 Task: Create Board Data Visualization to Workspace Content Strategy. Create Board IT Asset Management to Workspace Content Strategy. Create Board Customer Satisfaction Survey Design and Analysis to Workspace Content Strategy
Action: Mouse moved to (376, 80)
Screenshot: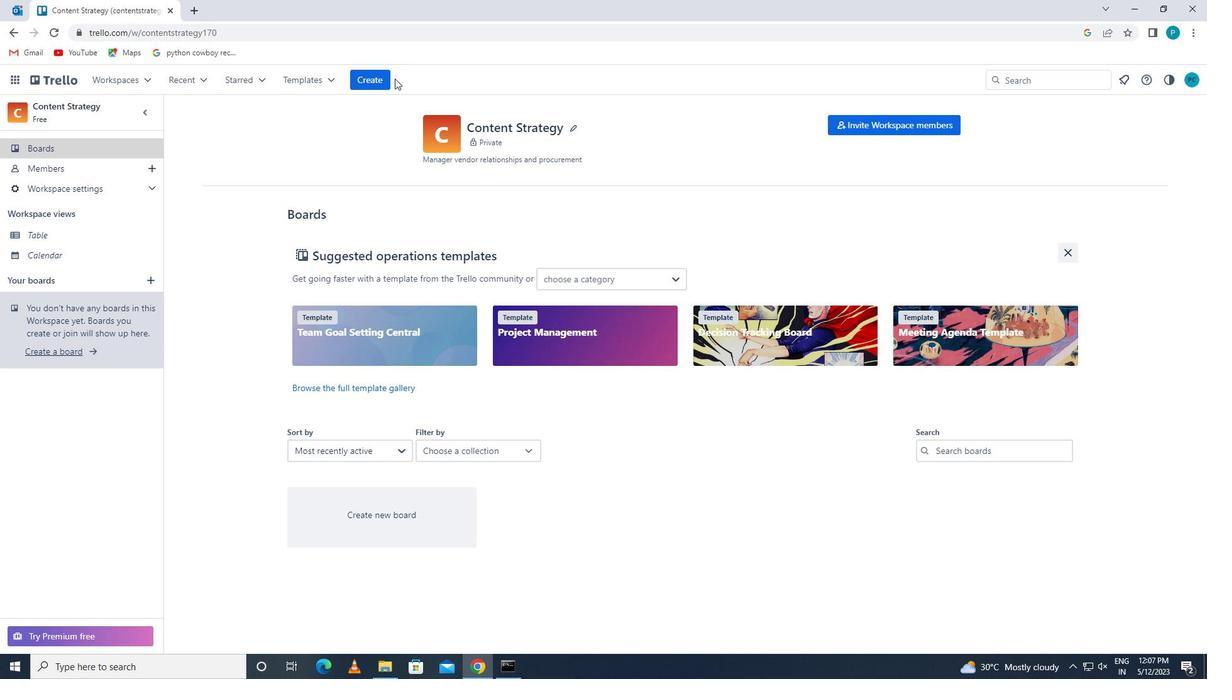 
Action: Mouse pressed left at (376, 80)
Screenshot: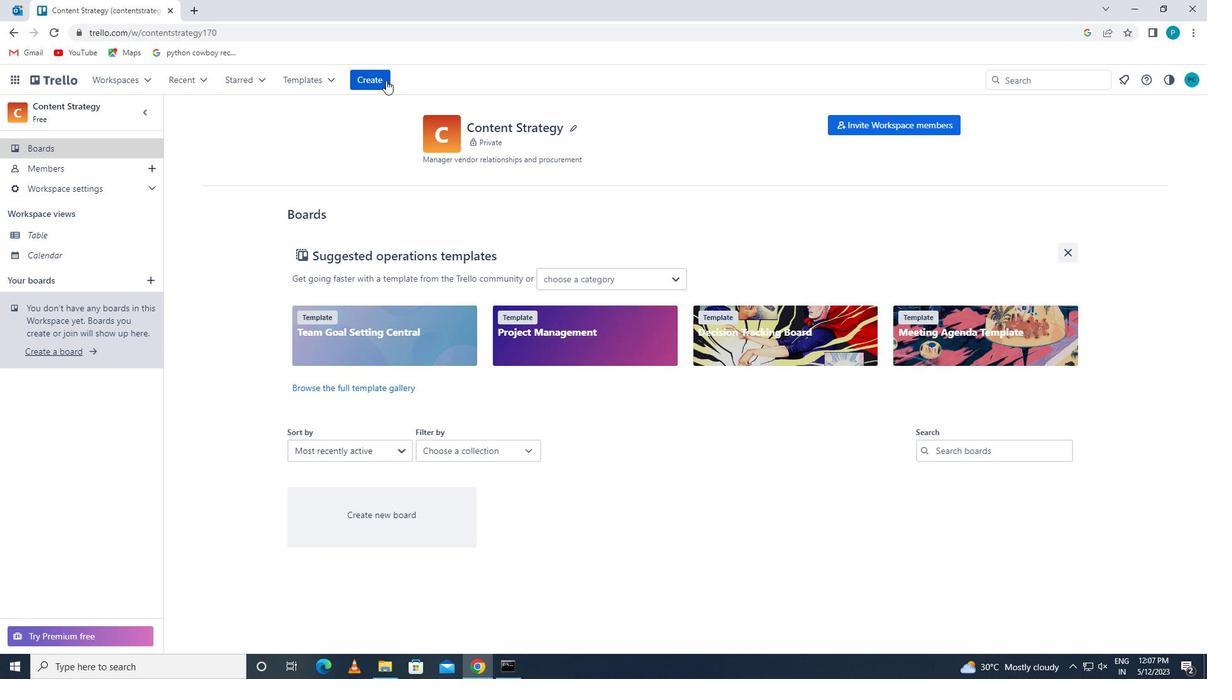 
Action: Mouse moved to (373, 120)
Screenshot: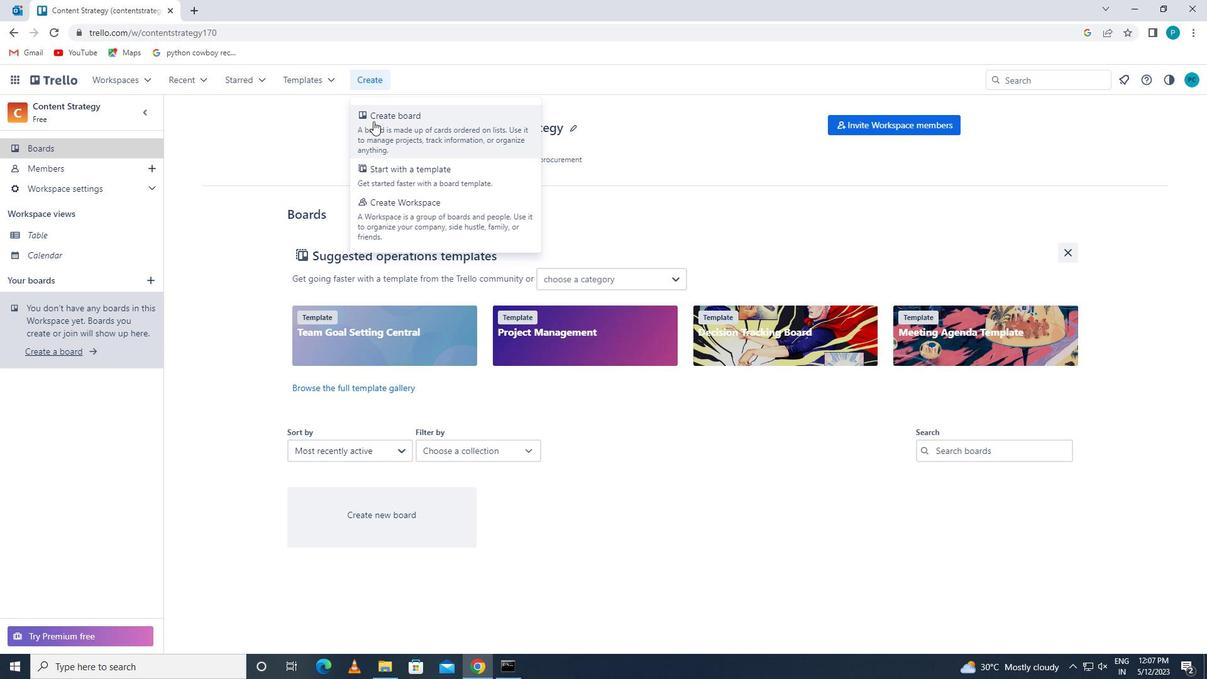 
Action: Mouse pressed left at (373, 120)
Screenshot: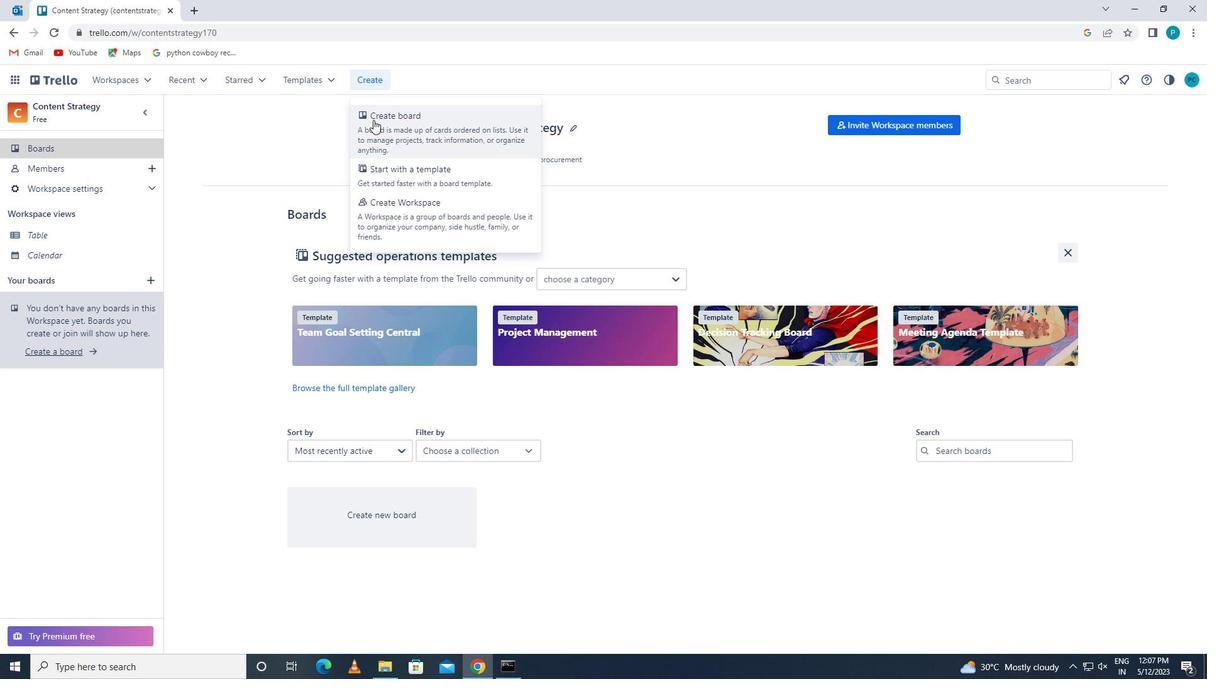 
Action: Mouse moved to (397, 316)
Screenshot: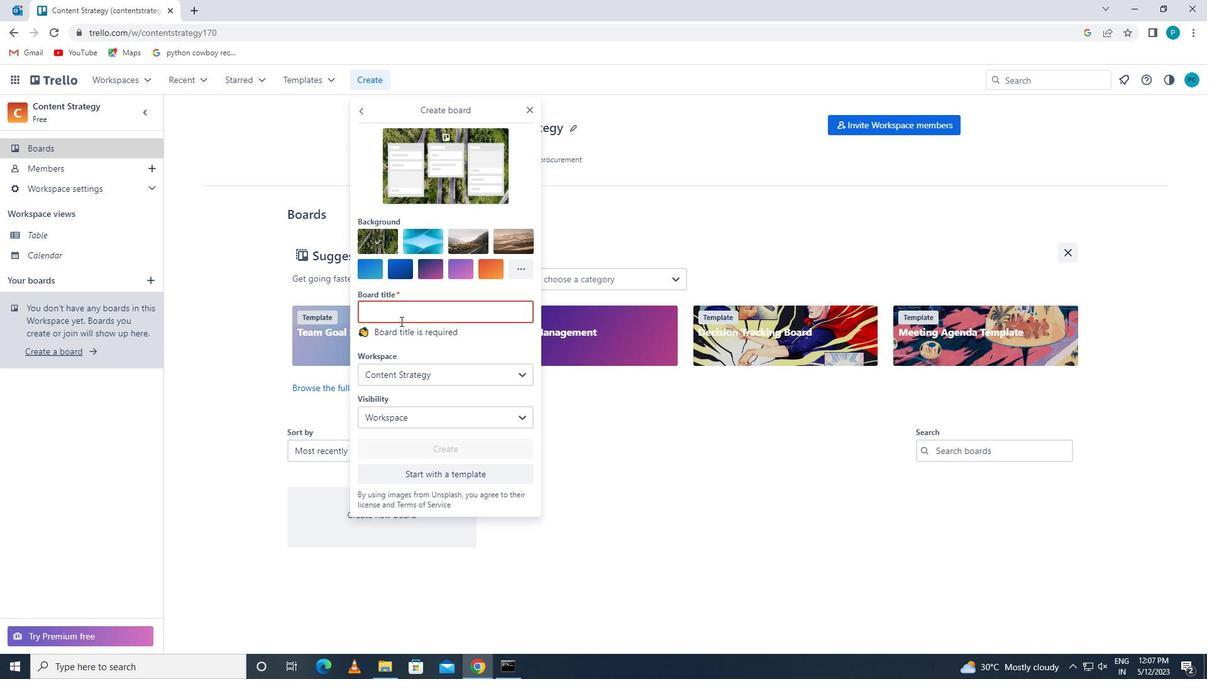 
Action: Mouse pressed left at (397, 316)
Screenshot: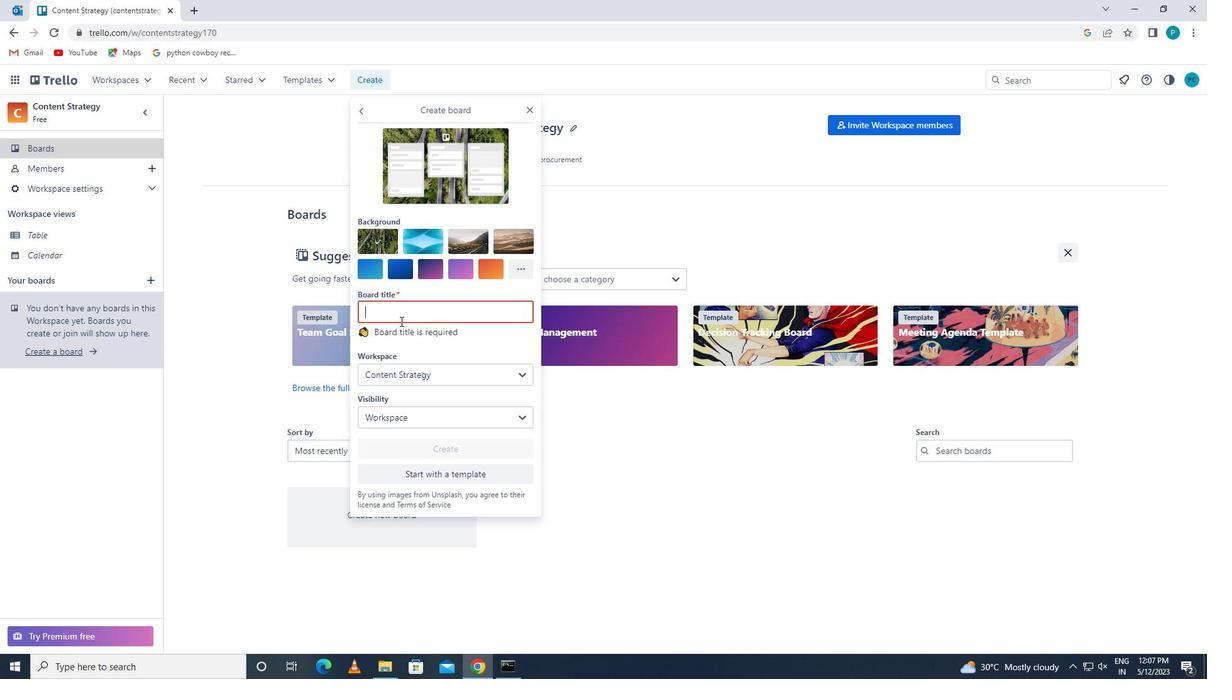 
Action: Key pressed <Key.caps_lock>d<Key.caps_lock>ata<Key.space><Key.caps_lock>v<Key.caps_lock>isualization<Key.space>
Screenshot: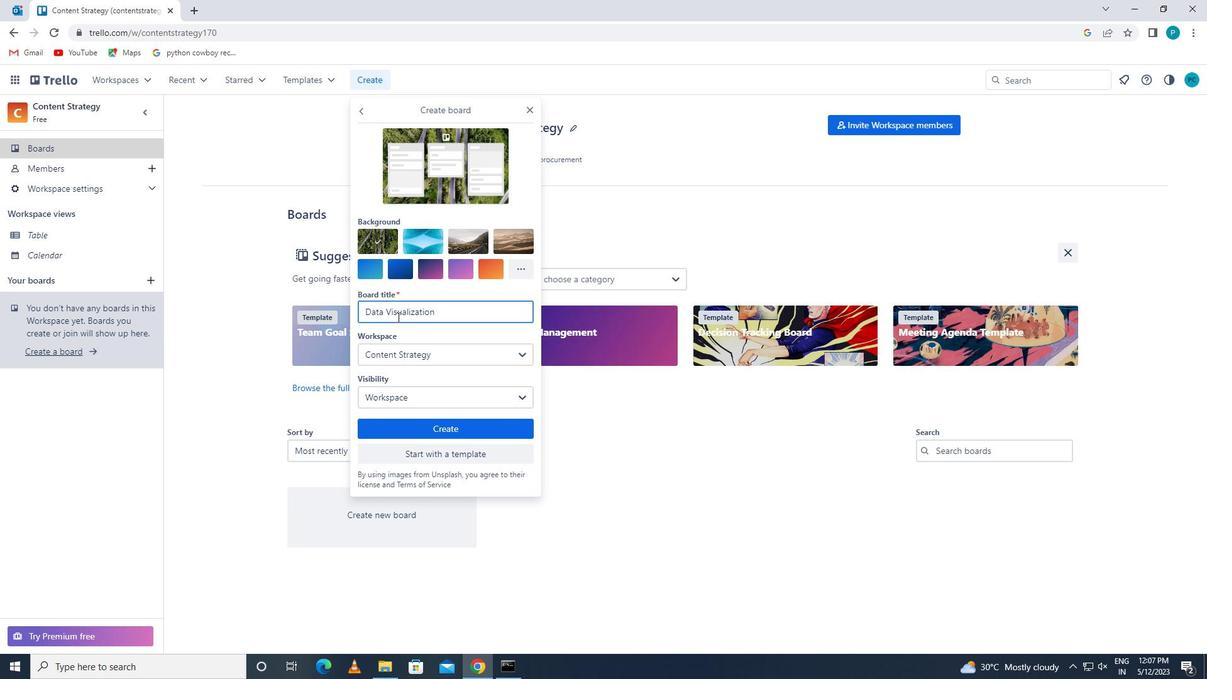 
Action: Mouse moved to (379, 354)
Screenshot: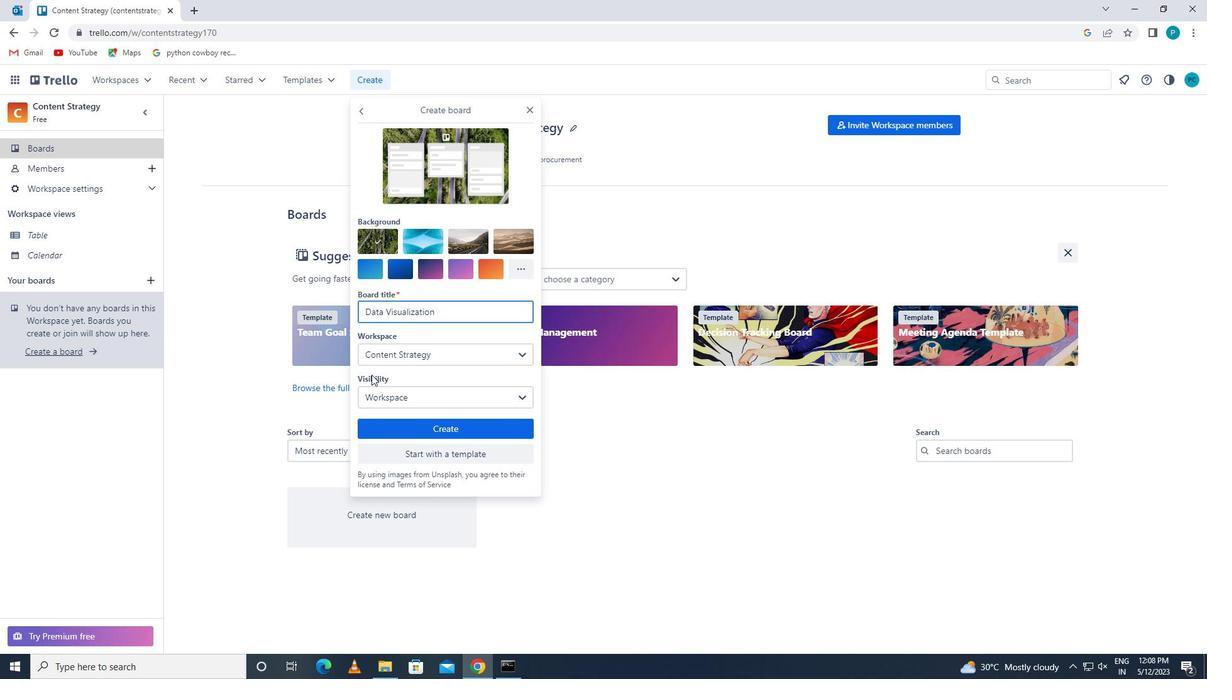 
Action: Mouse pressed left at (379, 354)
Screenshot: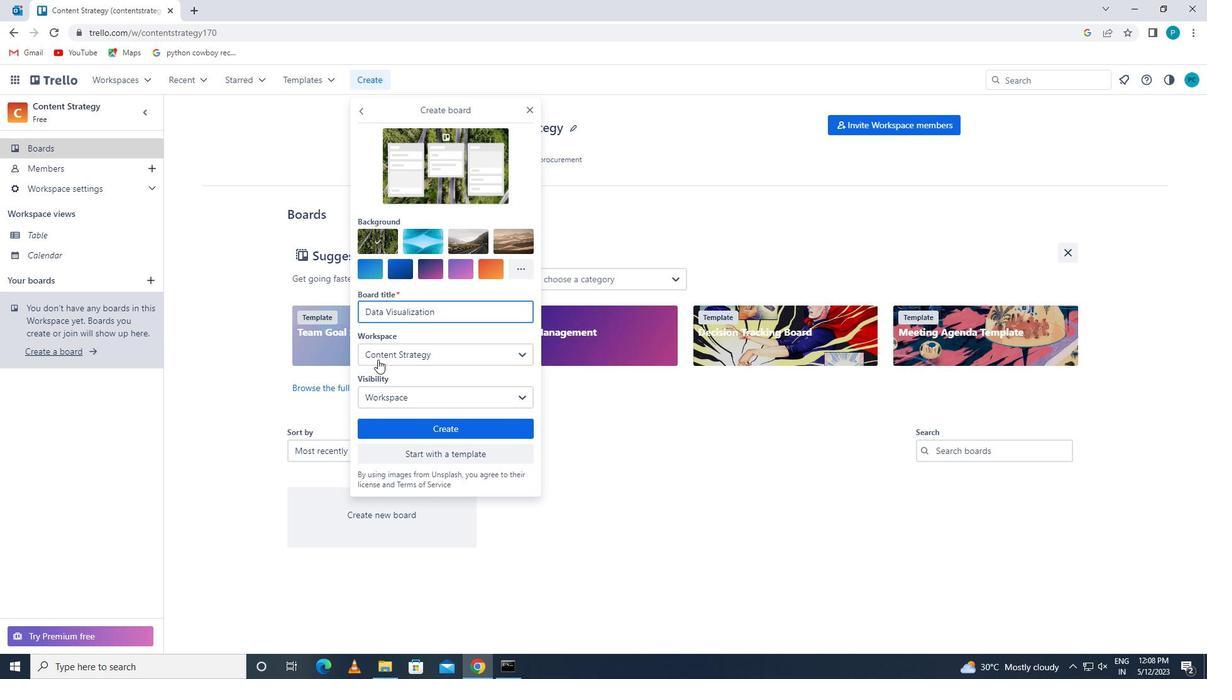 
Action: Mouse moved to (413, 538)
Screenshot: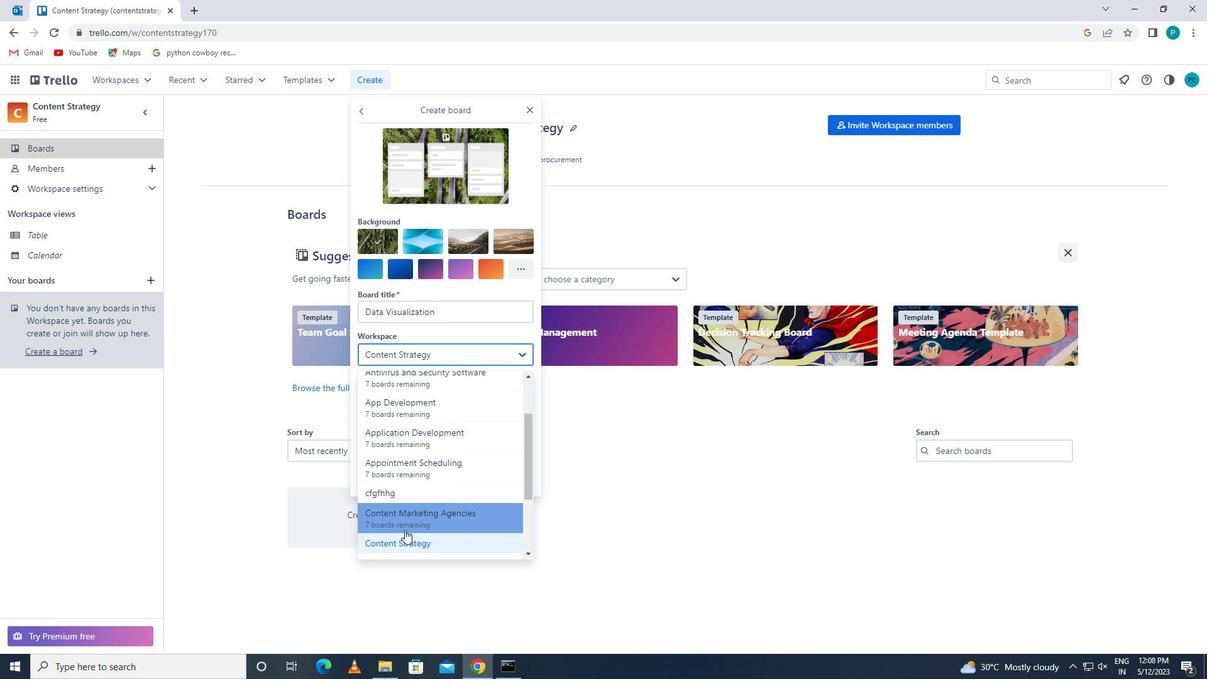 
Action: Mouse pressed left at (413, 538)
Screenshot: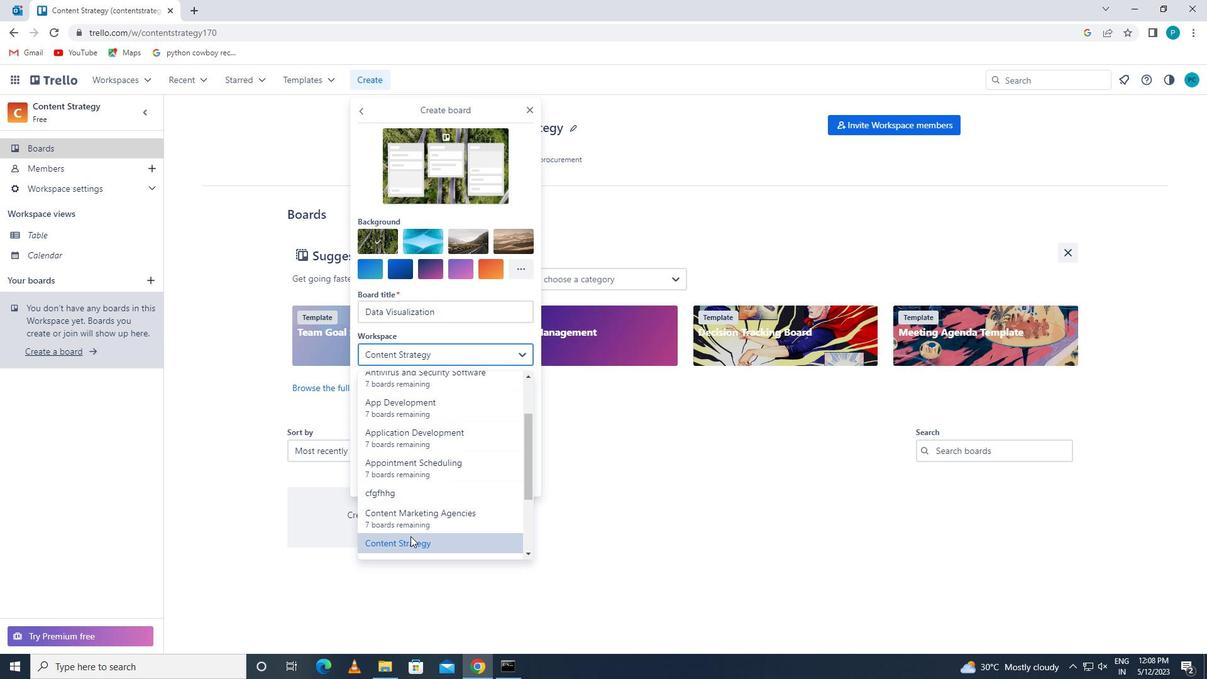 
Action: Mouse moved to (410, 433)
Screenshot: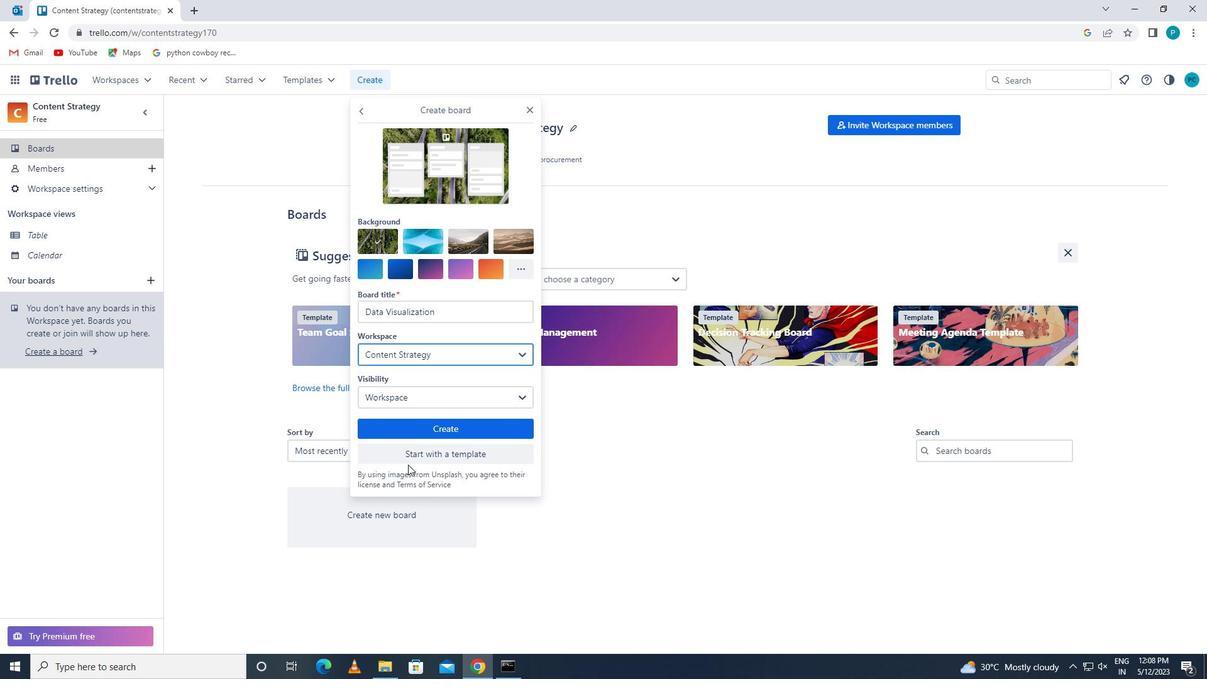 
Action: Mouse pressed left at (410, 433)
Screenshot: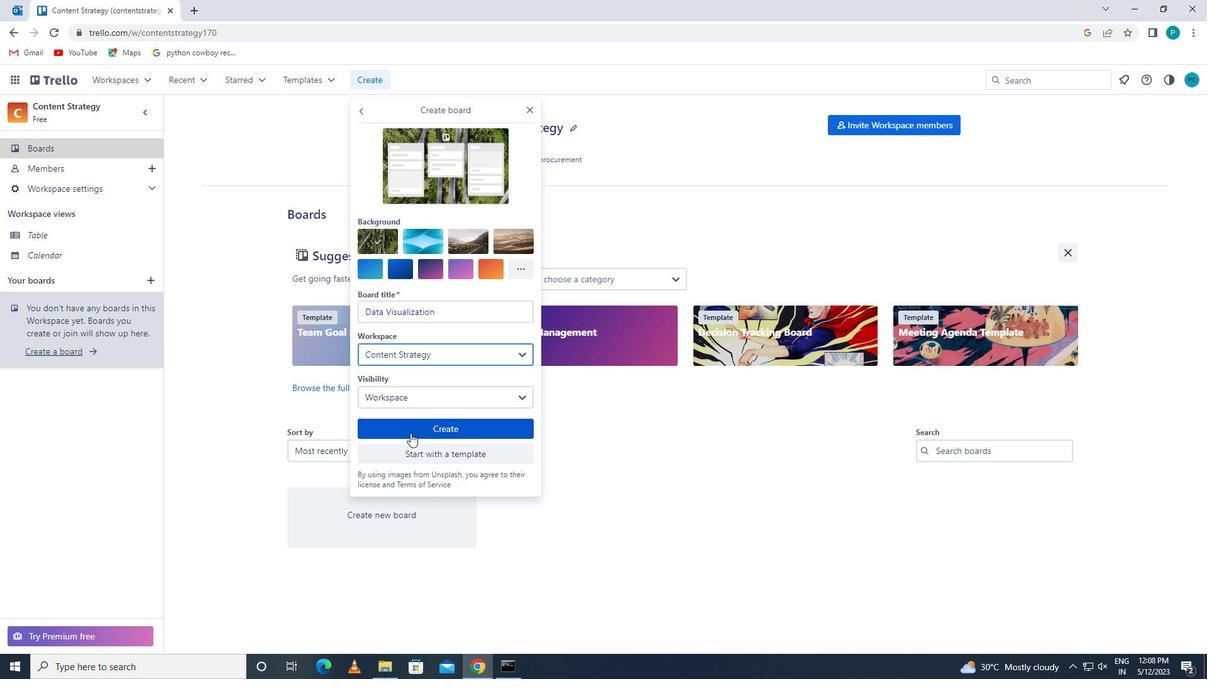 
Action: Mouse moved to (361, 85)
Screenshot: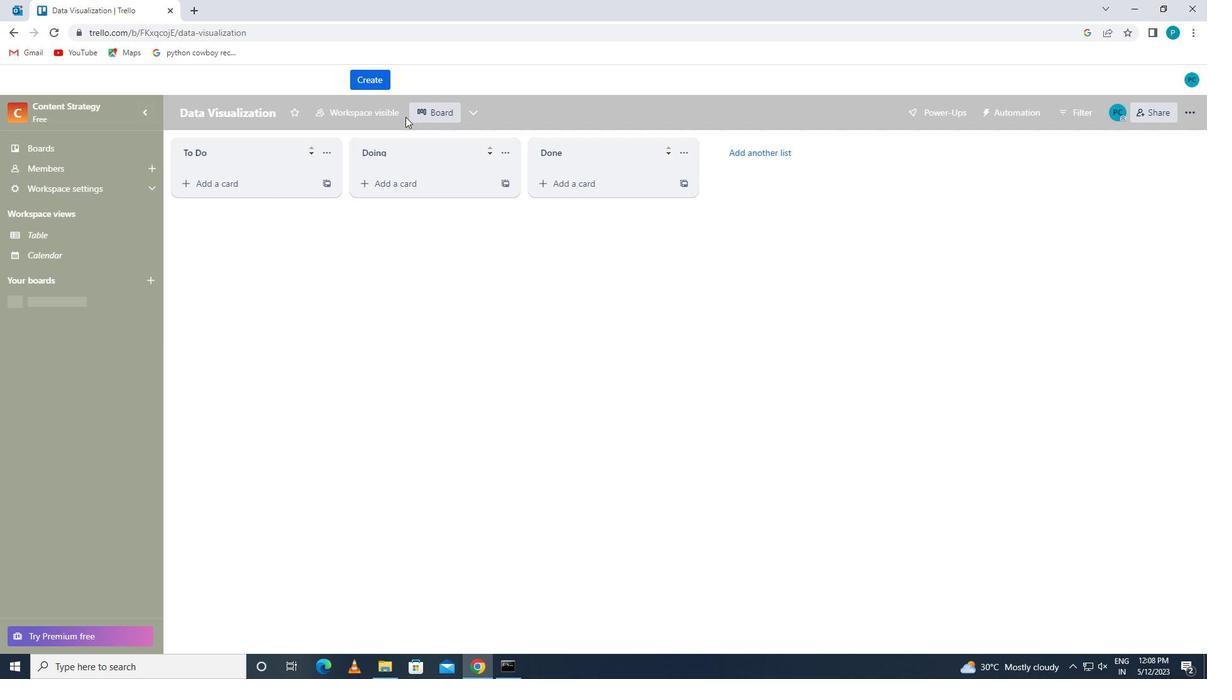 
Action: Mouse pressed left at (361, 85)
Screenshot: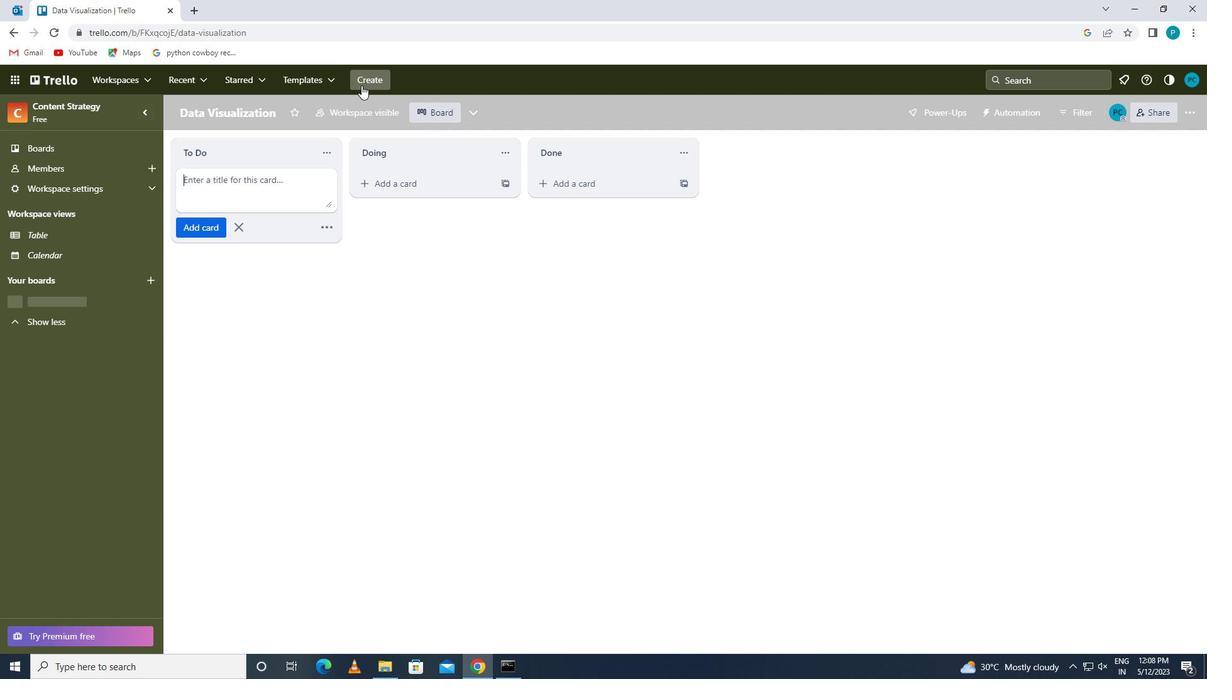 
Action: Mouse moved to (384, 113)
Screenshot: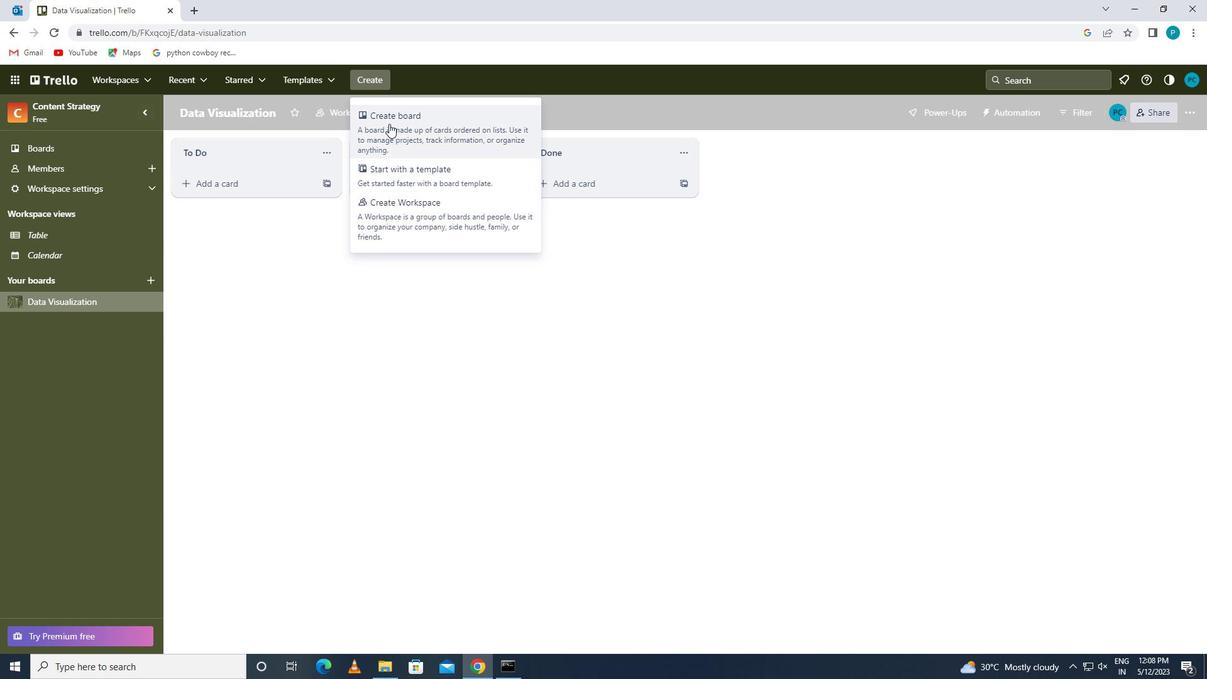 
Action: Mouse pressed left at (384, 113)
Screenshot: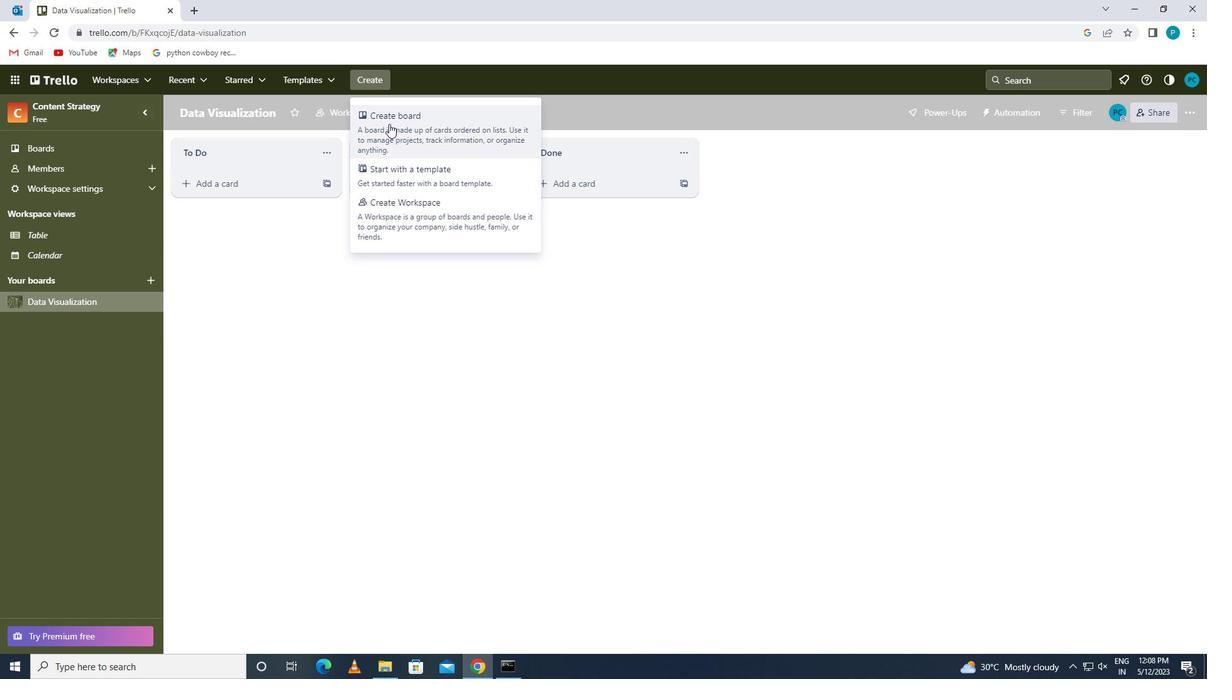 
Action: Mouse moved to (380, 313)
Screenshot: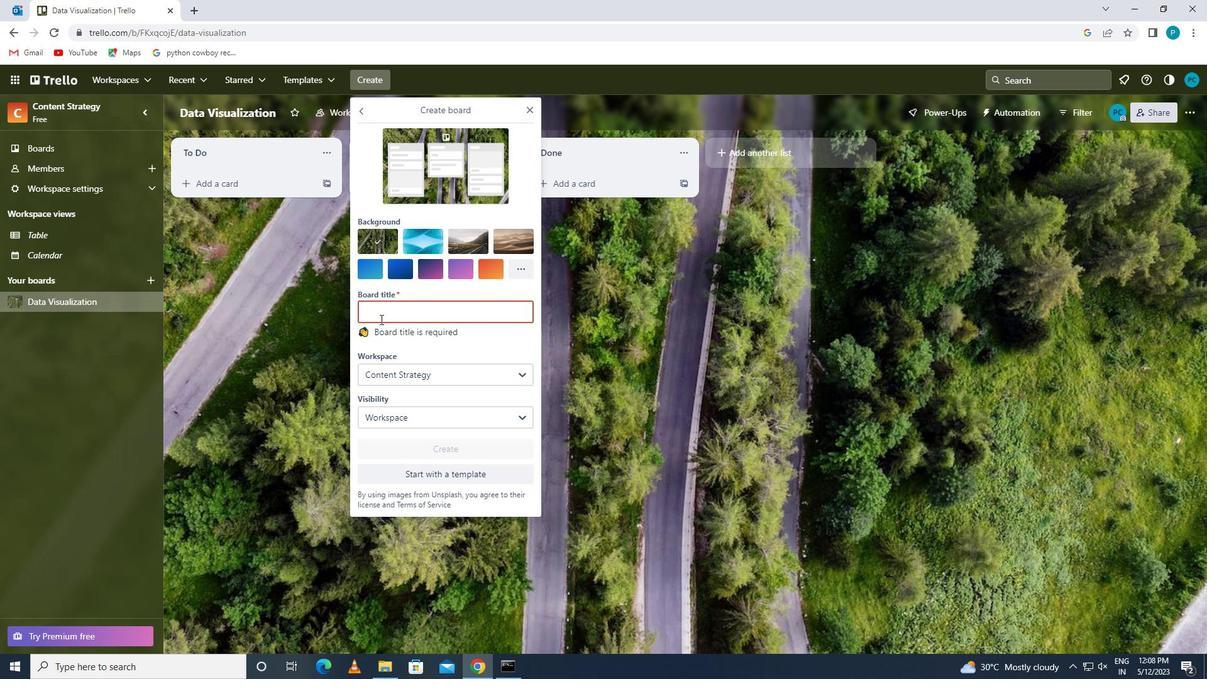 
Action: Mouse pressed left at (380, 313)
Screenshot: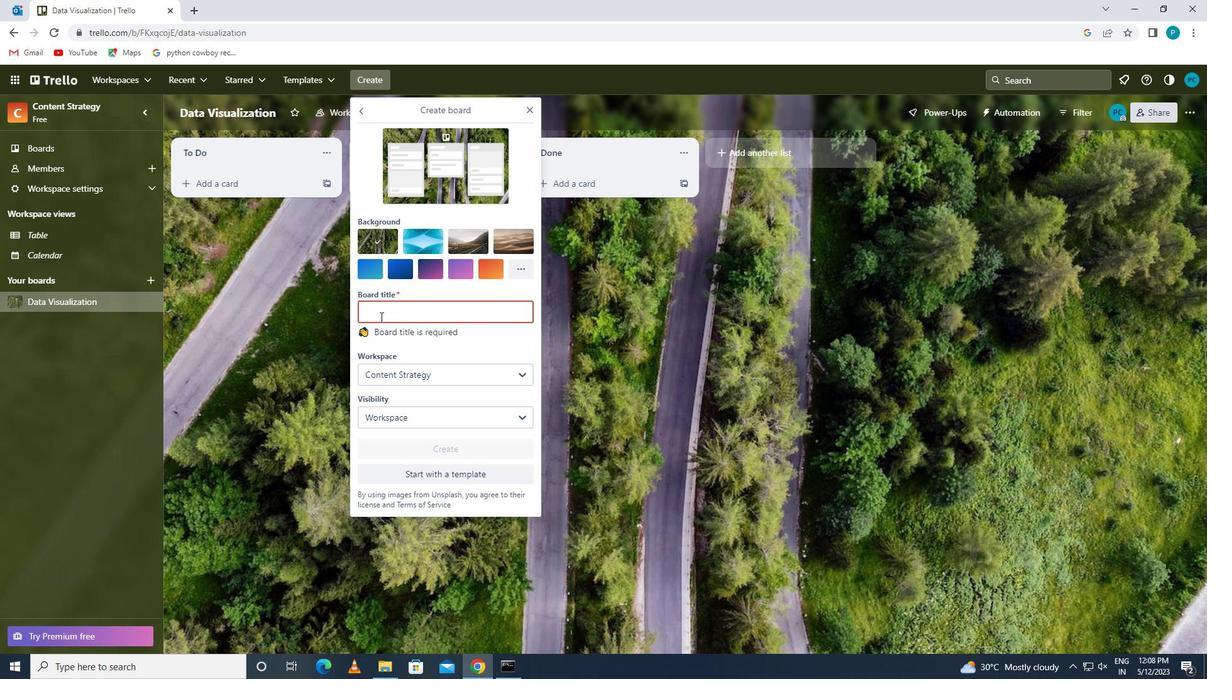 
Action: Key pressed <Key.caps_lock>it<Key.space>a<Key.caps_lock>sset<Key.space><Key.caps_lock>m<Key.caps_lock>am<Key.backspace>nagement
Screenshot: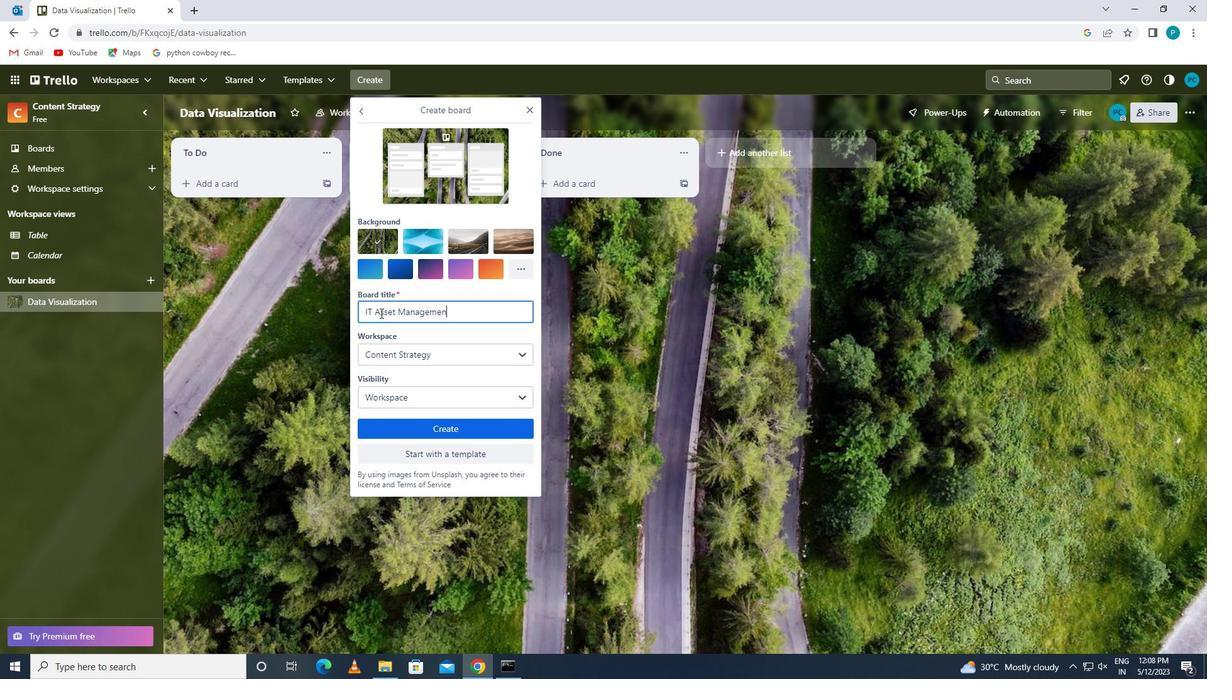 
Action: Mouse moved to (375, 349)
Screenshot: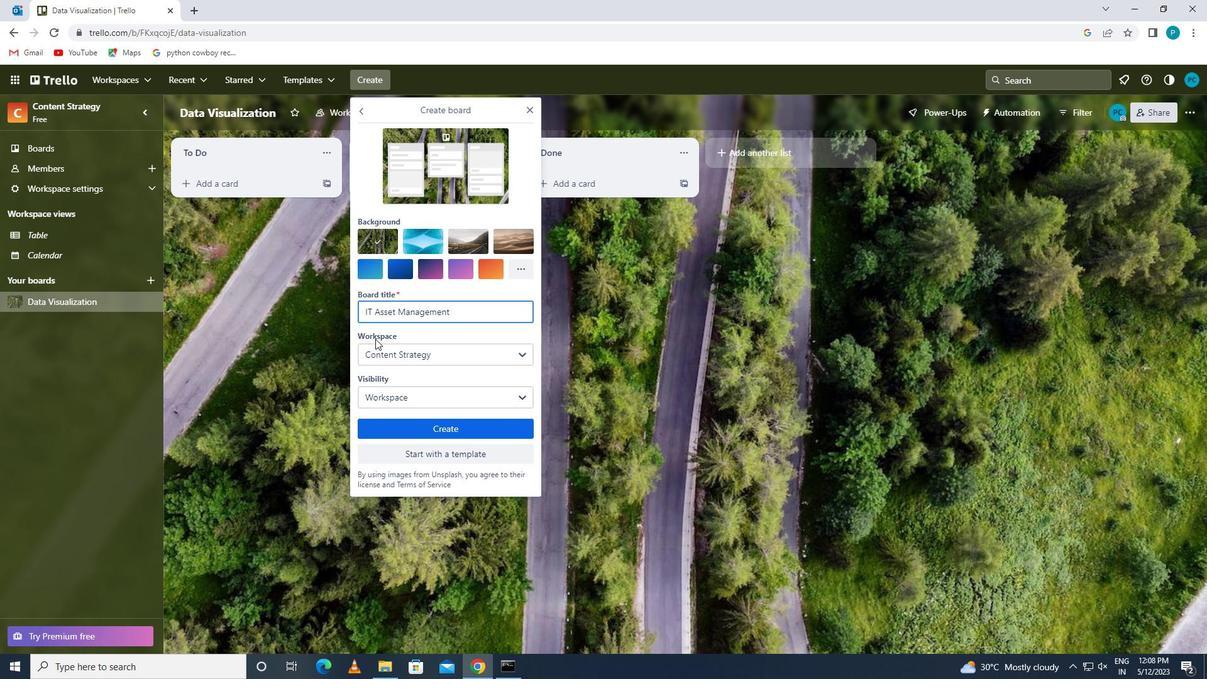 
Action: Mouse pressed left at (375, 349)
Screenshot: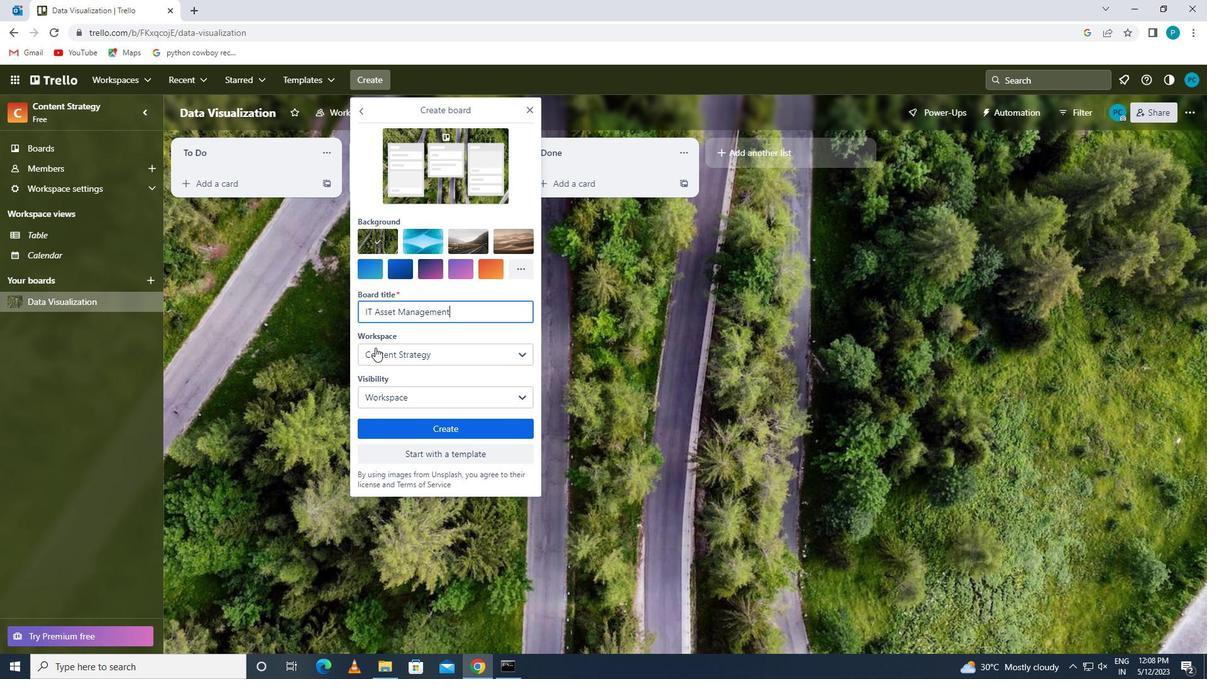 
Action: Mouse moved to (426, 535)
Screenshot: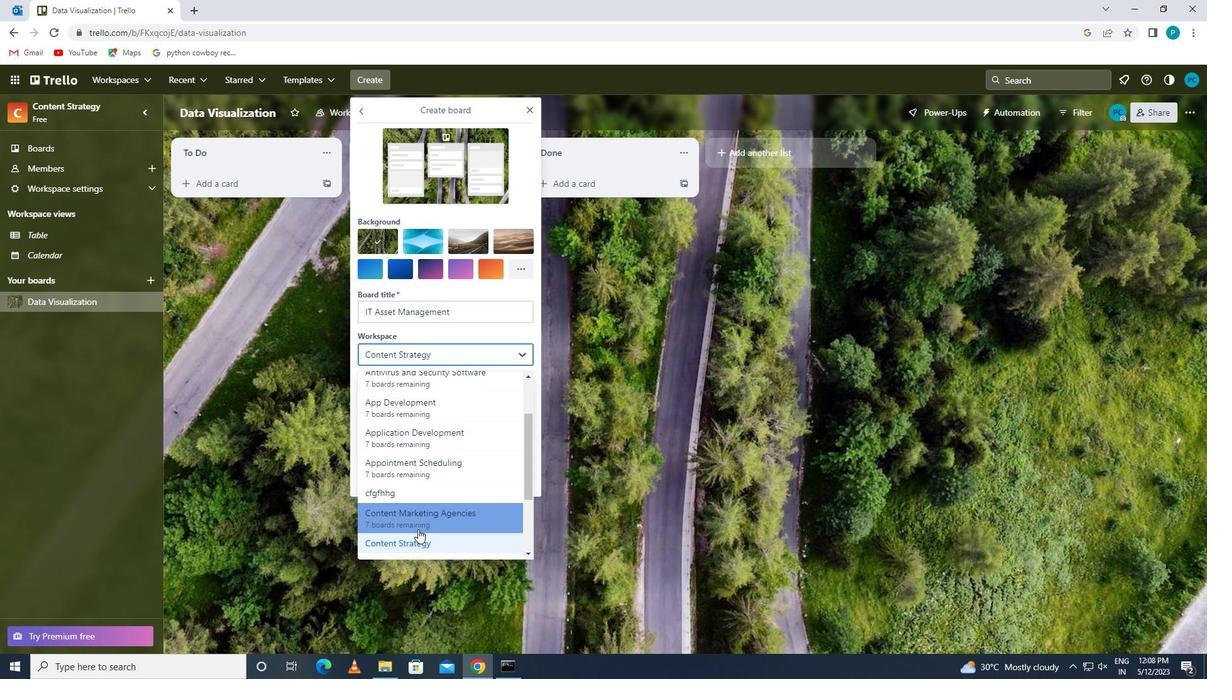 
Action: Mouse pressed left at (426, 535)
Screenshot: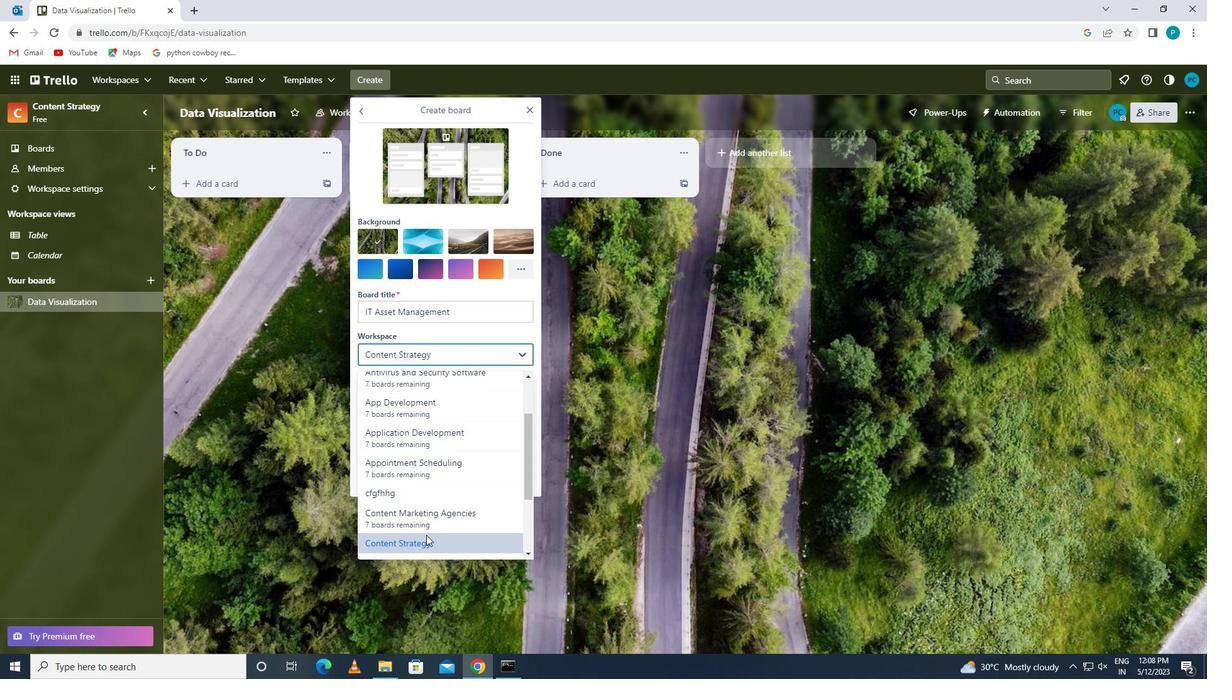 
Action: Mouse moved to (384, 428)
Screenshot: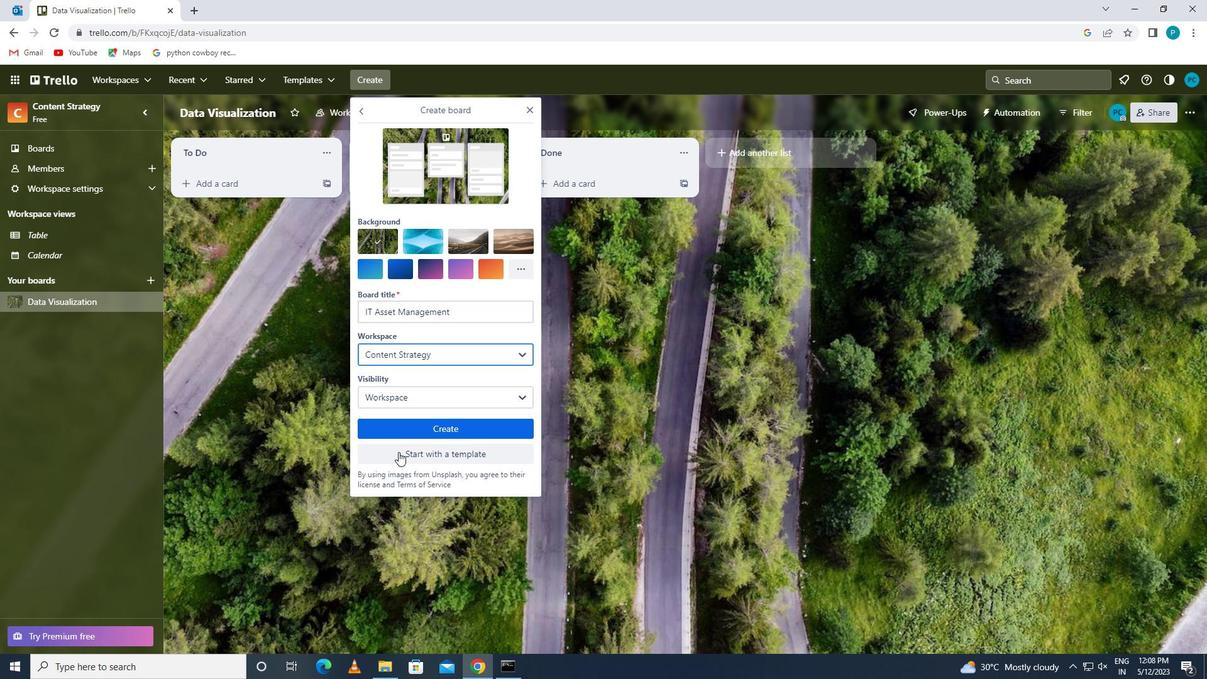 
Action: Mouse pressed left at (384, 428)
Screenshot: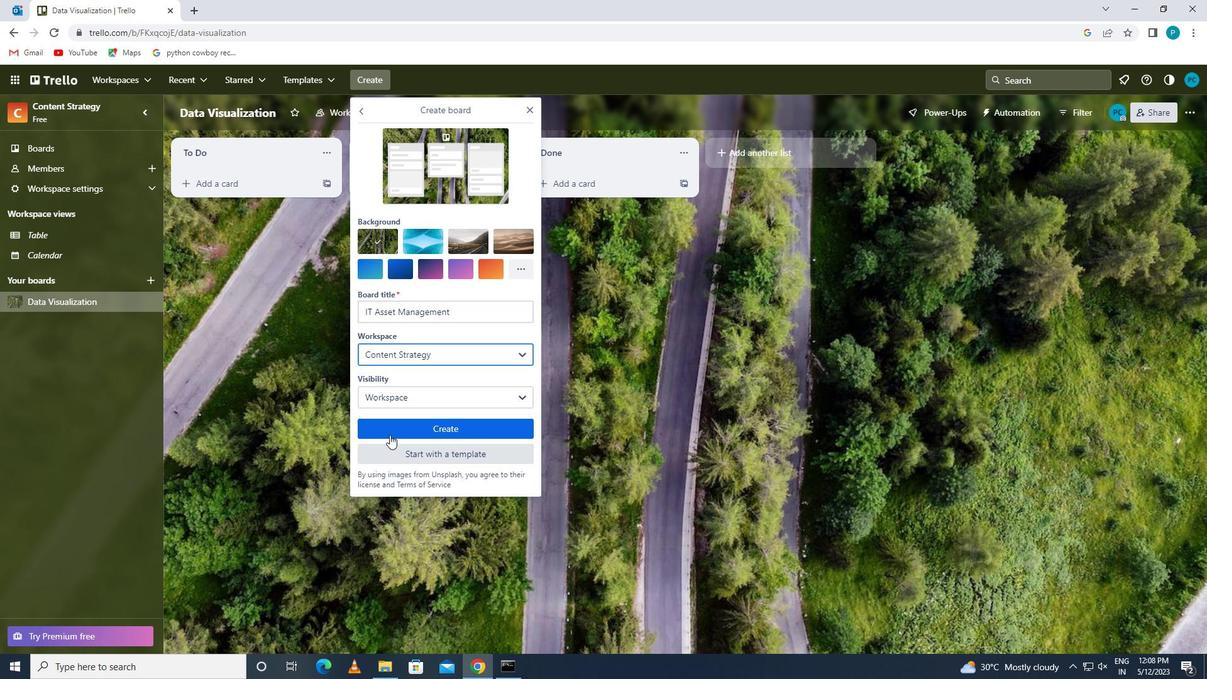 
Action: Mouse moved to (381, 79)
Screenshot: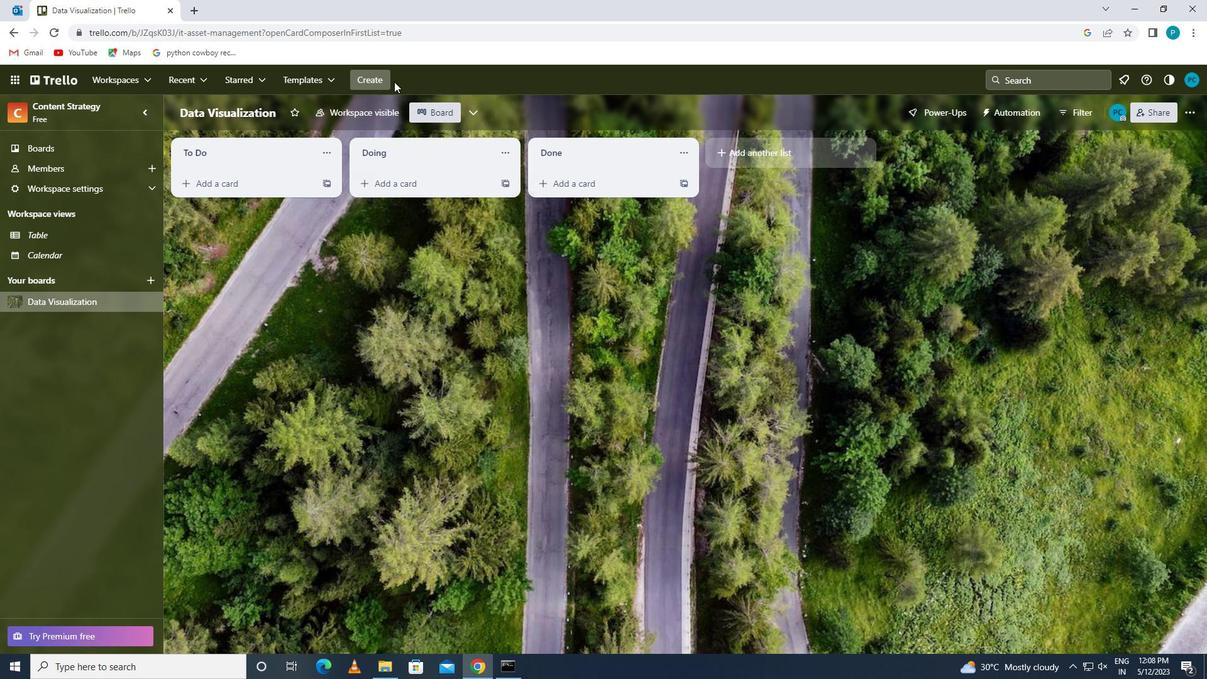 
Action: Mouse pressed left at (381, 79)
Screenshot: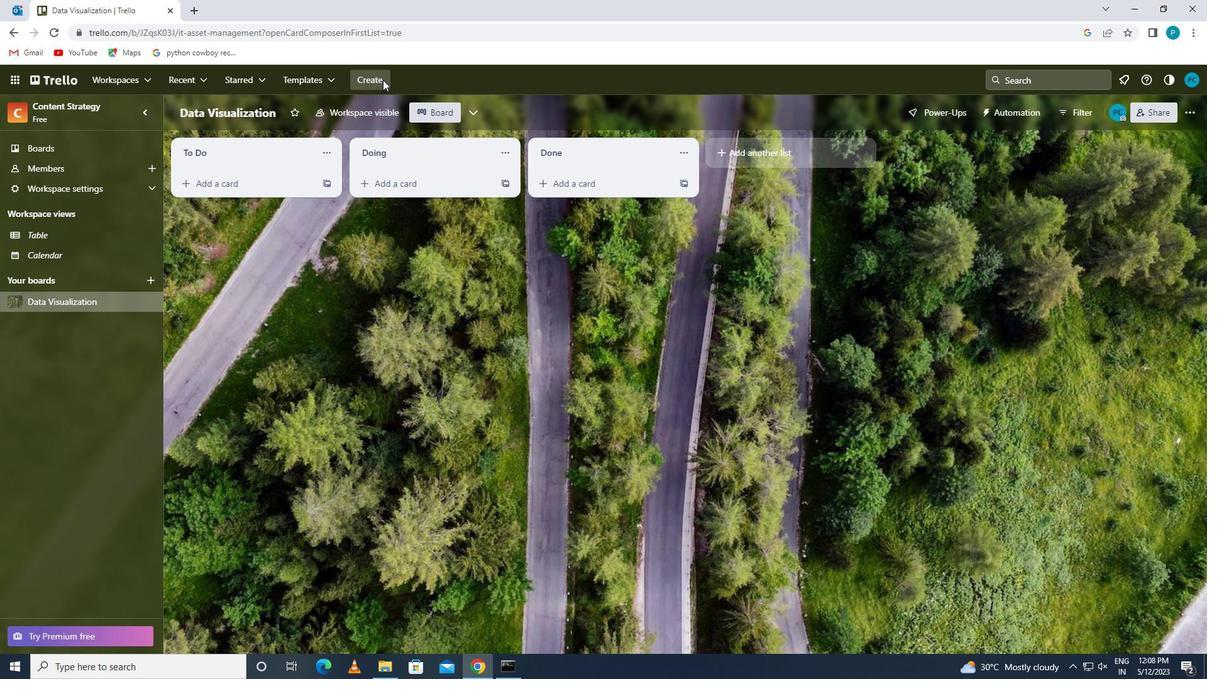 
Action: Mouse moved to (375, 116)
Screenshot: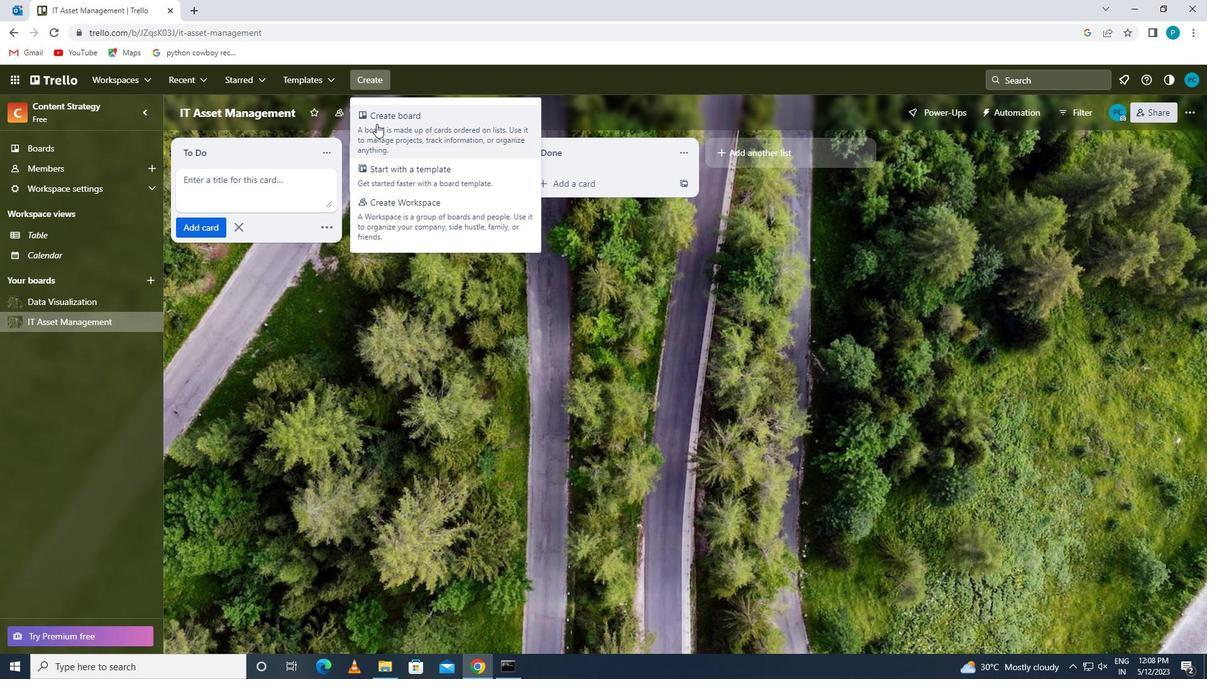 
Action: Mouse pressed left at (375, 116)
Screenshot: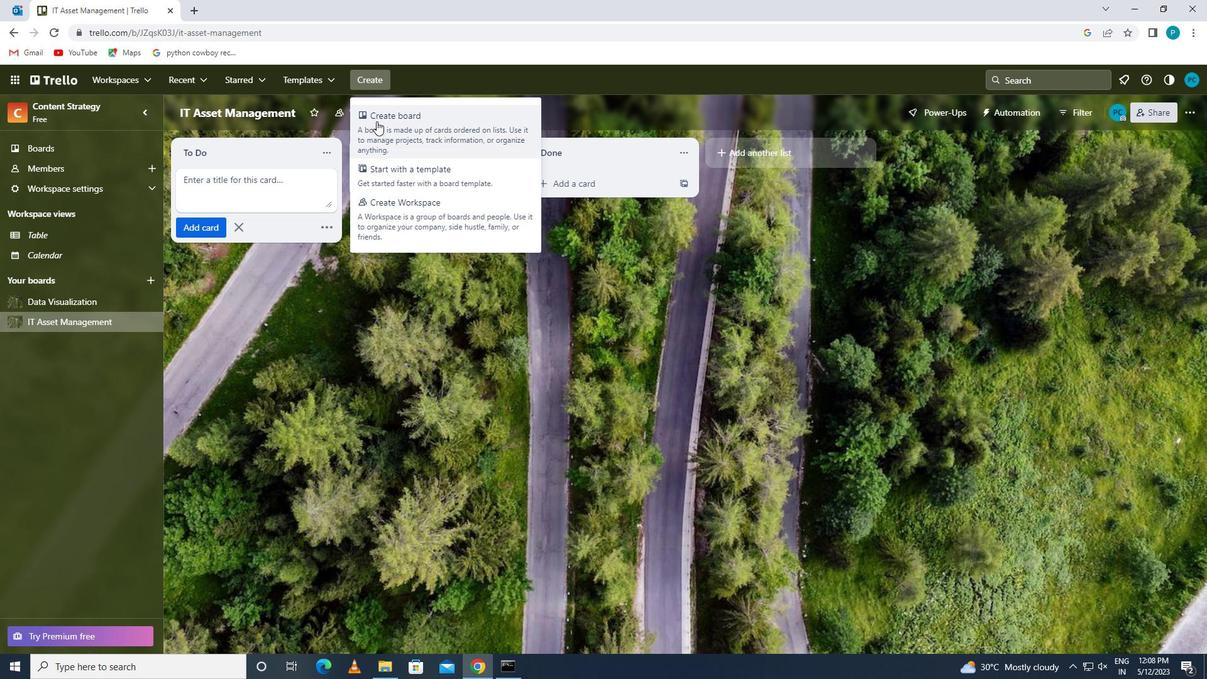 
Action: Mouse moved to (388, 306)
Screenshot: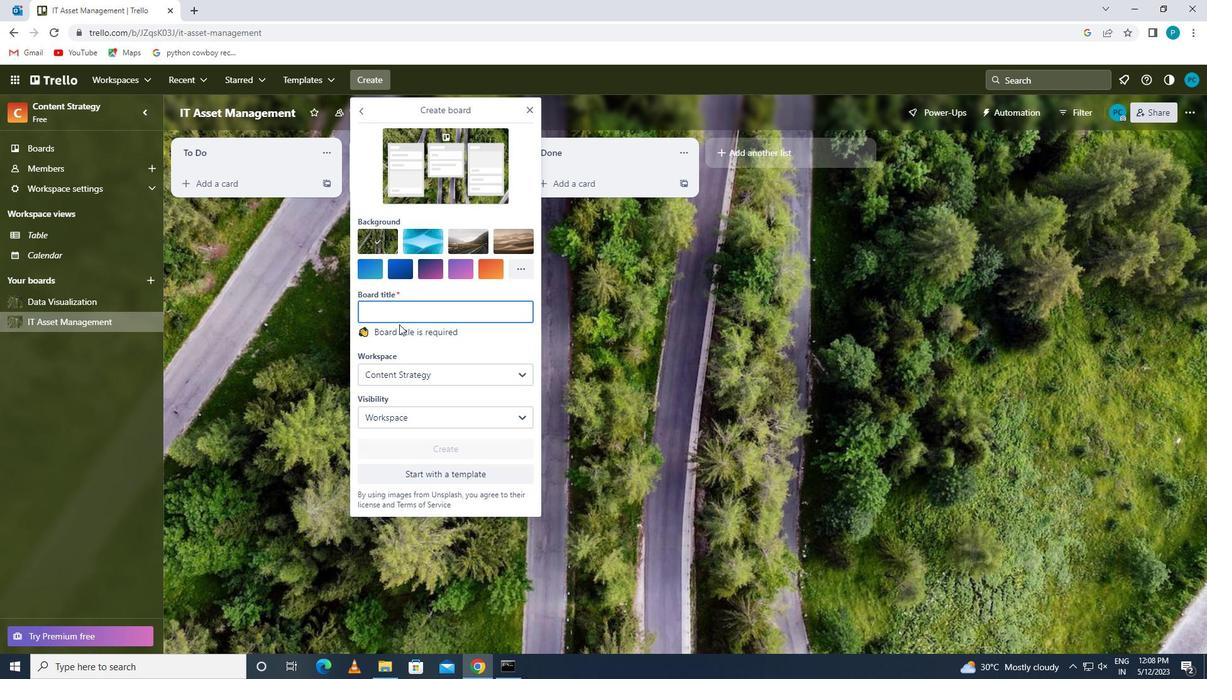 
Action: Mouse pressed left at (388, 306)
Screenshot: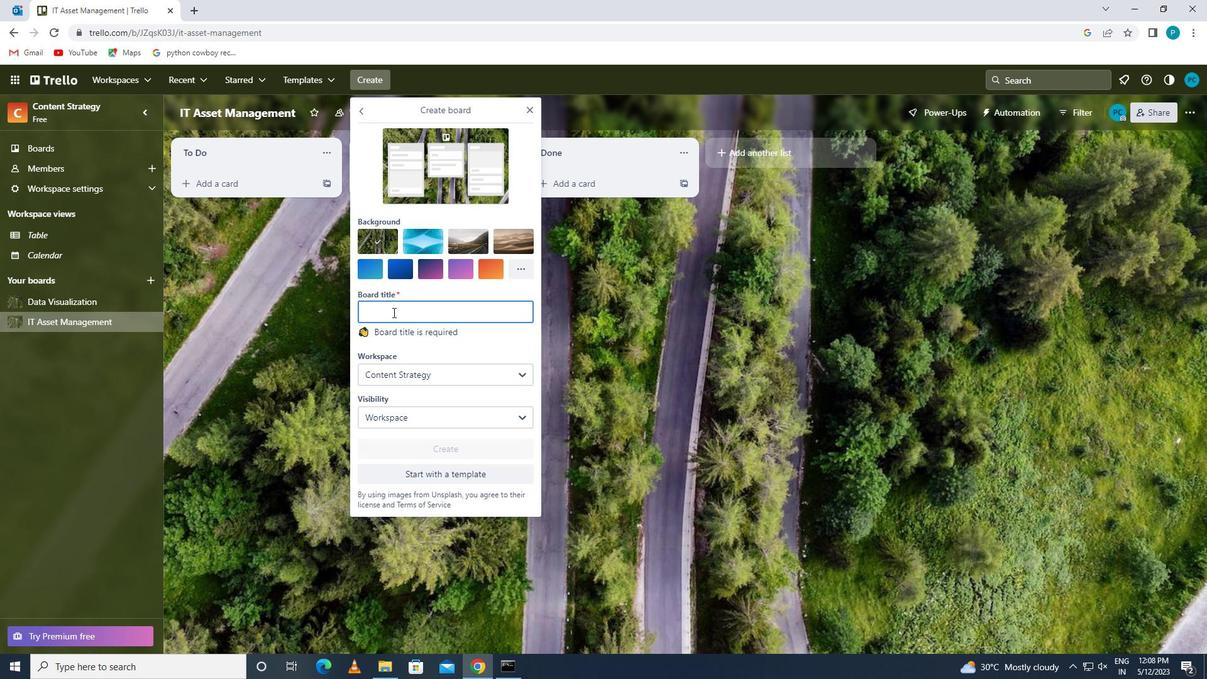 
Action: Key pressed <Key.caps_lock>c<Key.caps_lock>ustomer<Key.space><Key.caps_lock>s<Key.caps_lock>atisfaction<Key.space><Key.caps_lock>s<Key.caps_lock>urvy<Key.backspace>ey<Key.space><Key.caps_lock>d<Key.caps_lock>esign<Key.space>s<Key.backspace>and<Key.space><Key.caps_lock>a<Key.caps_lock>nalyiss
Screenshot: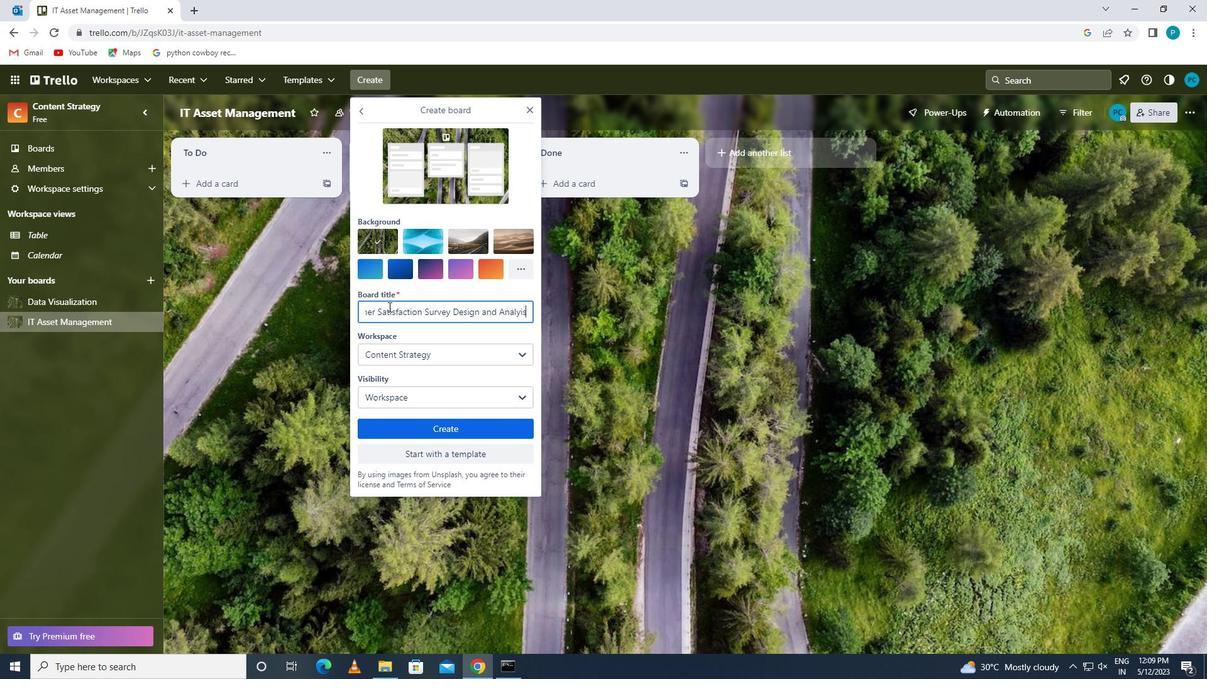 
Action: Mouse moved to (423, 336)
Screenshot: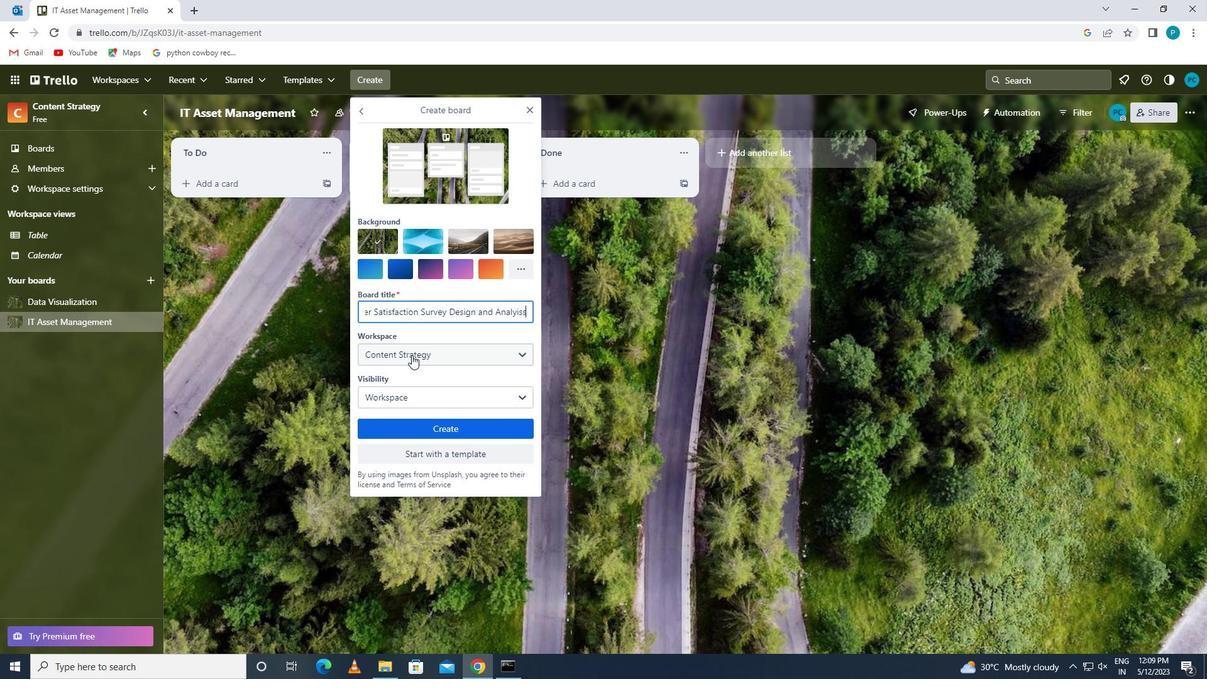 
Action: Key pressed <Key.backspace><Key.backspace><Key.backspace>sis
Screenshot: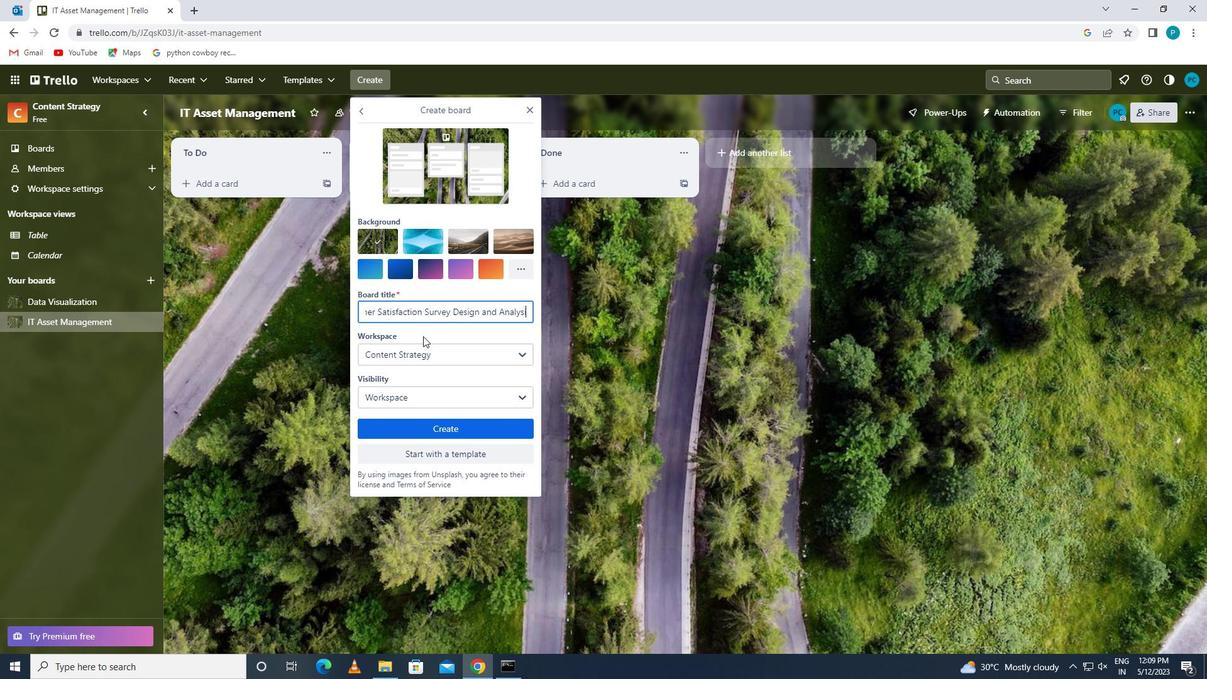 
Action: Mouse moved to (431, 353)
Screenshot: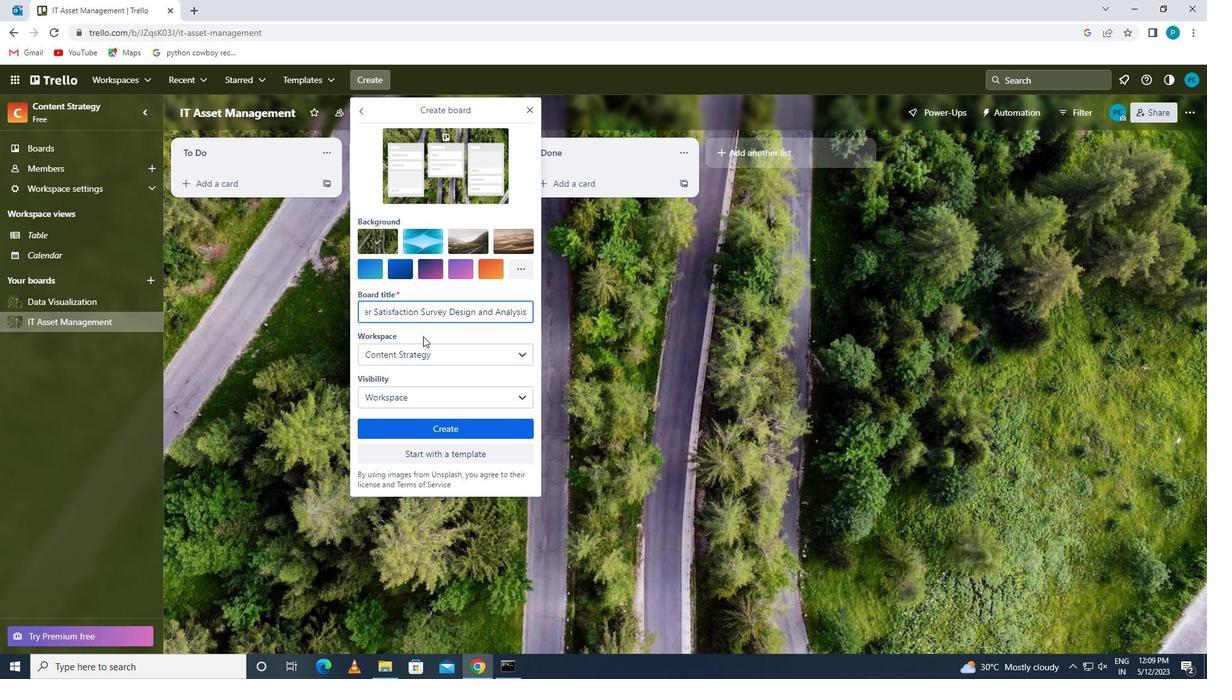 
Action: Mouse pressed left at (431, 353)
Screenshot: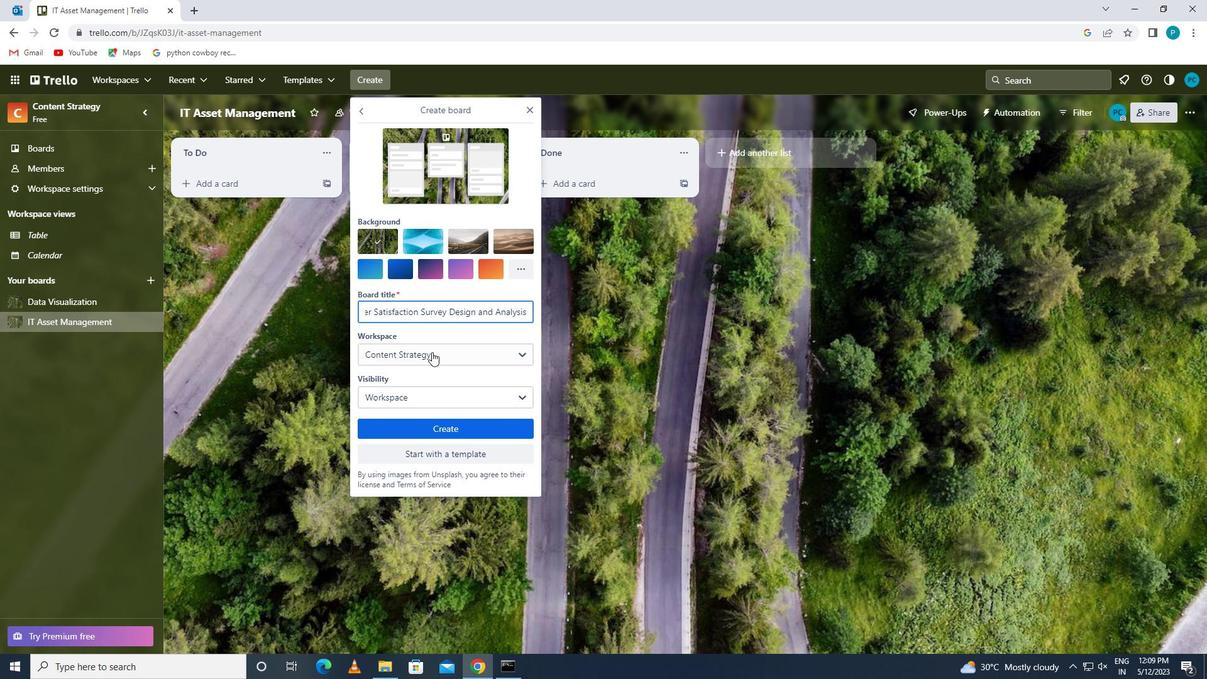 
Action: Mouse moved to (428, 547)
Screenshot: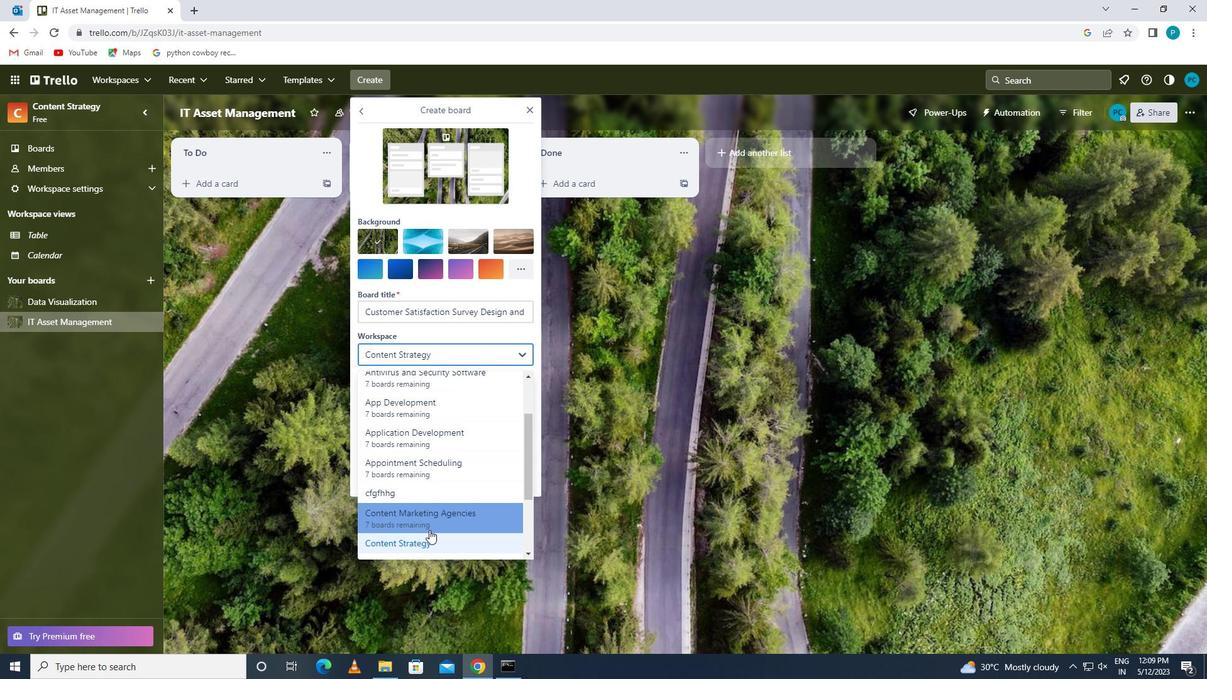 
Action: Mouse pressed left at (428, 547)
Screenshot: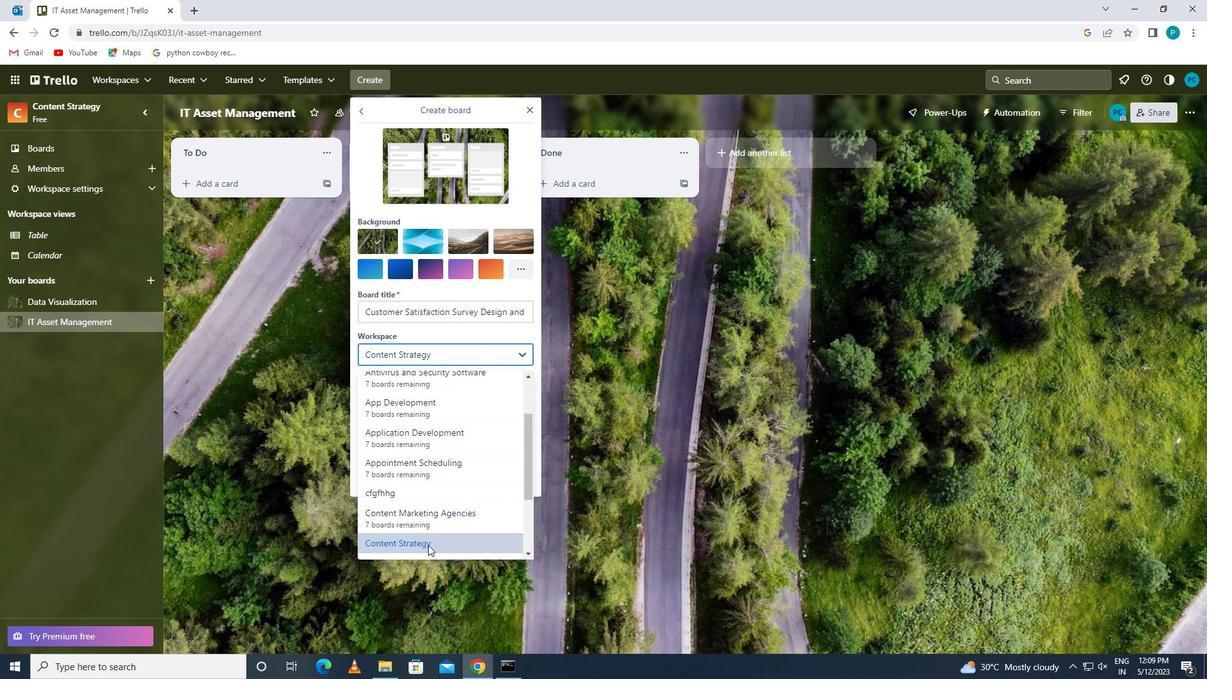 
Action: Mouse moved to (401, 421)
Screenshot: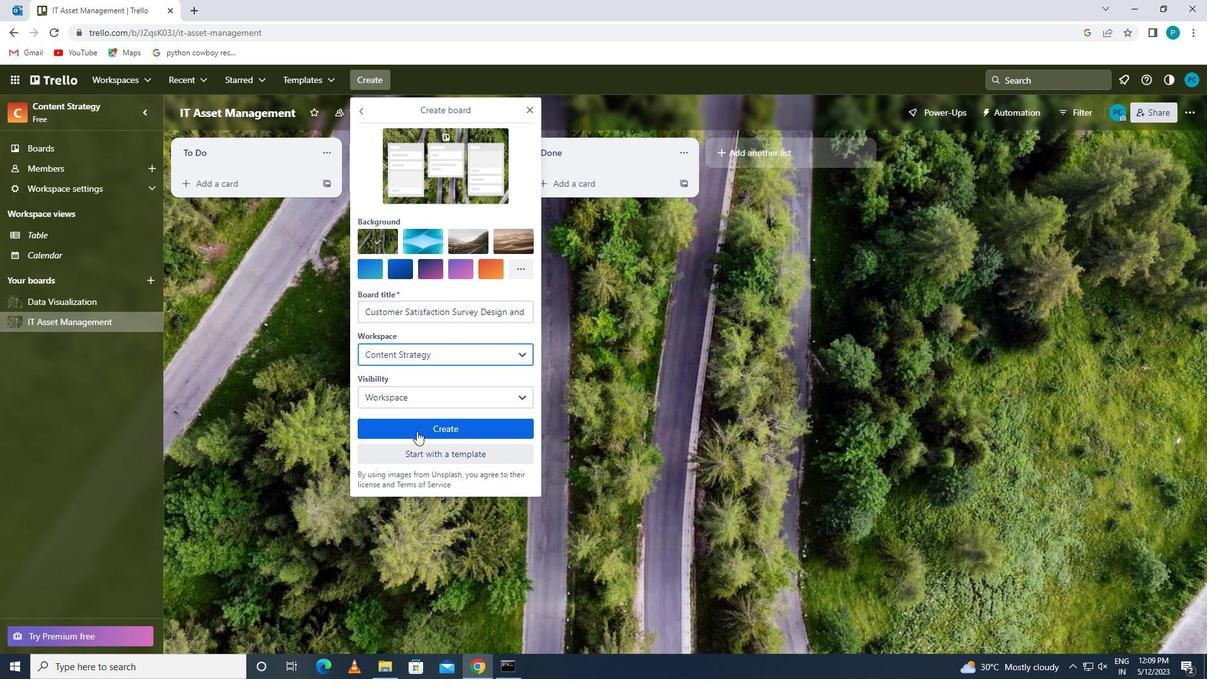 
Action: Mouse pressed left at (401, 421)
Screenshot: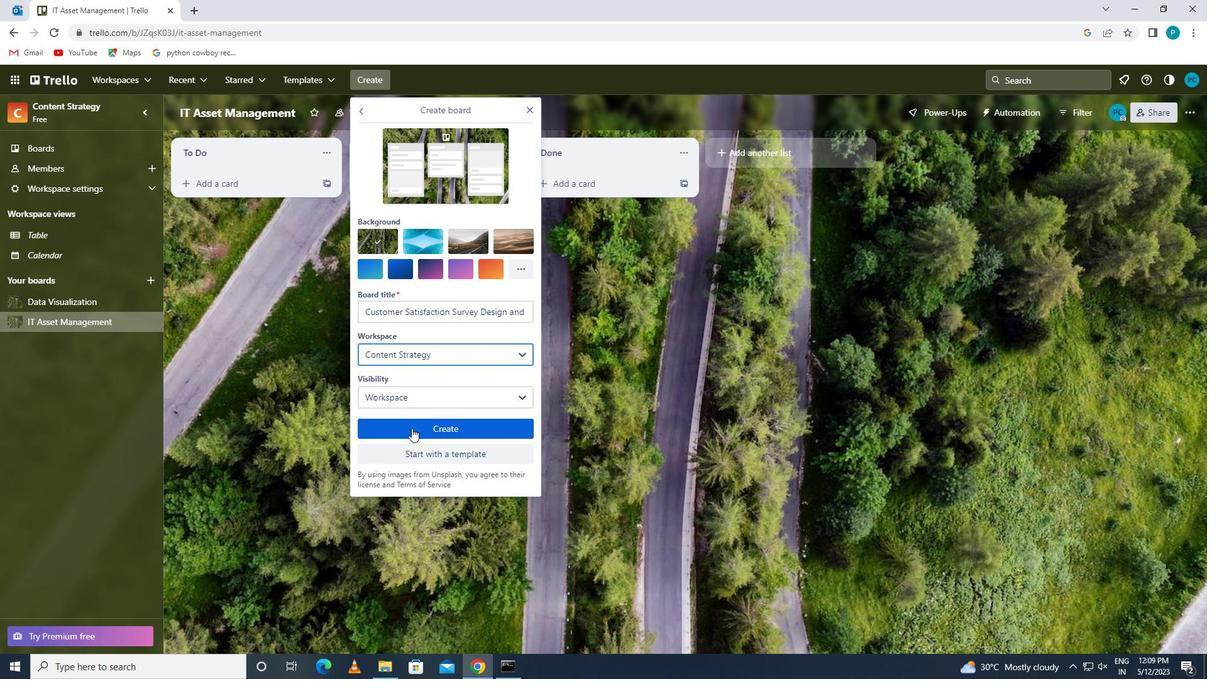 
